 Task: Look for products in the category "Bubble Bath" from Dead Sea Amazing Mineral only.
Action: Mouse moved to (828, 321)
Screenshot: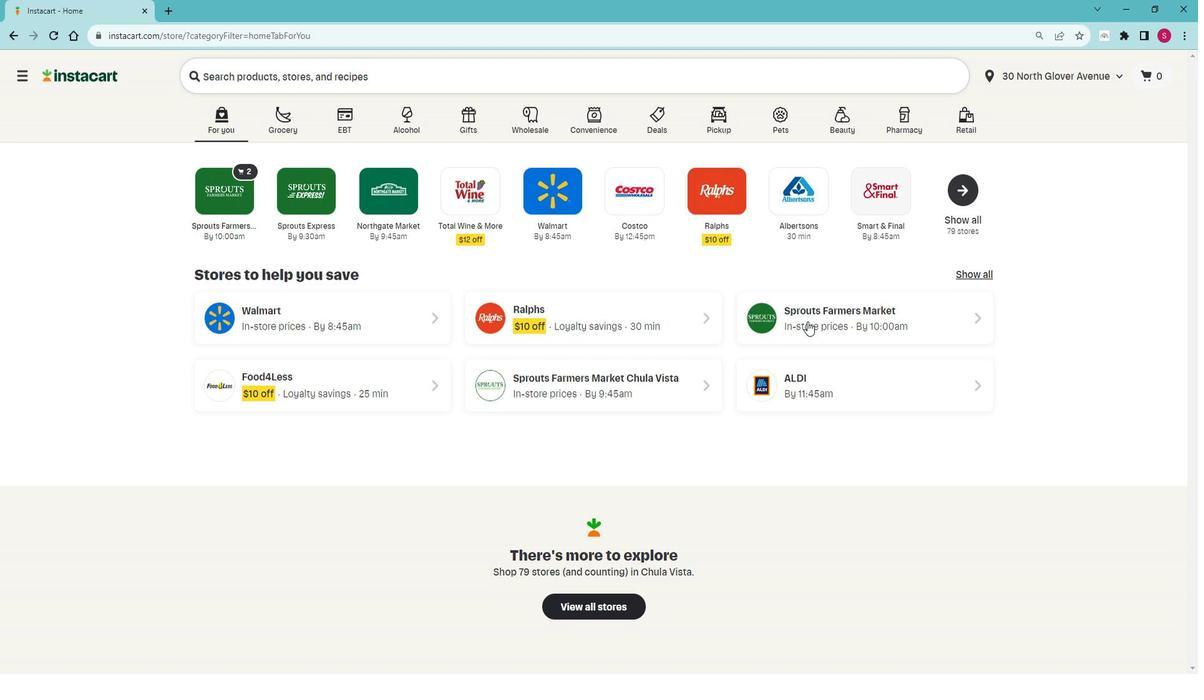 
Action: Mouse pressed left at (828, 321)
Screenshot: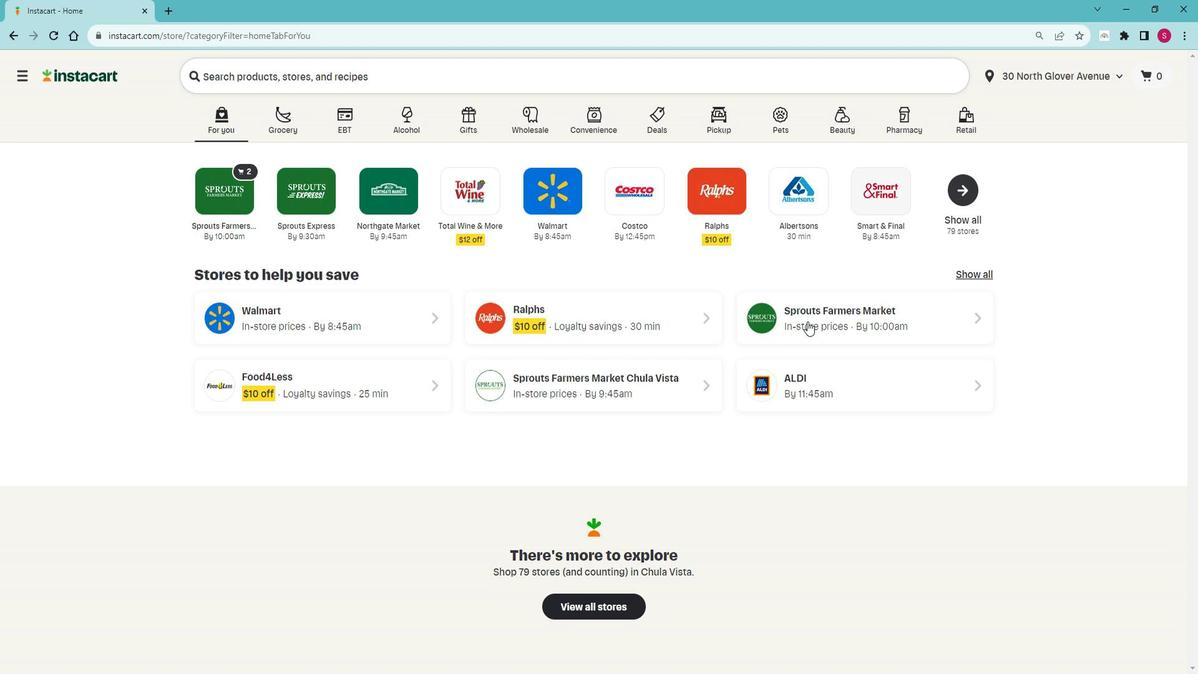 
Action: Mouse moved to (84, 430)
Screenshot: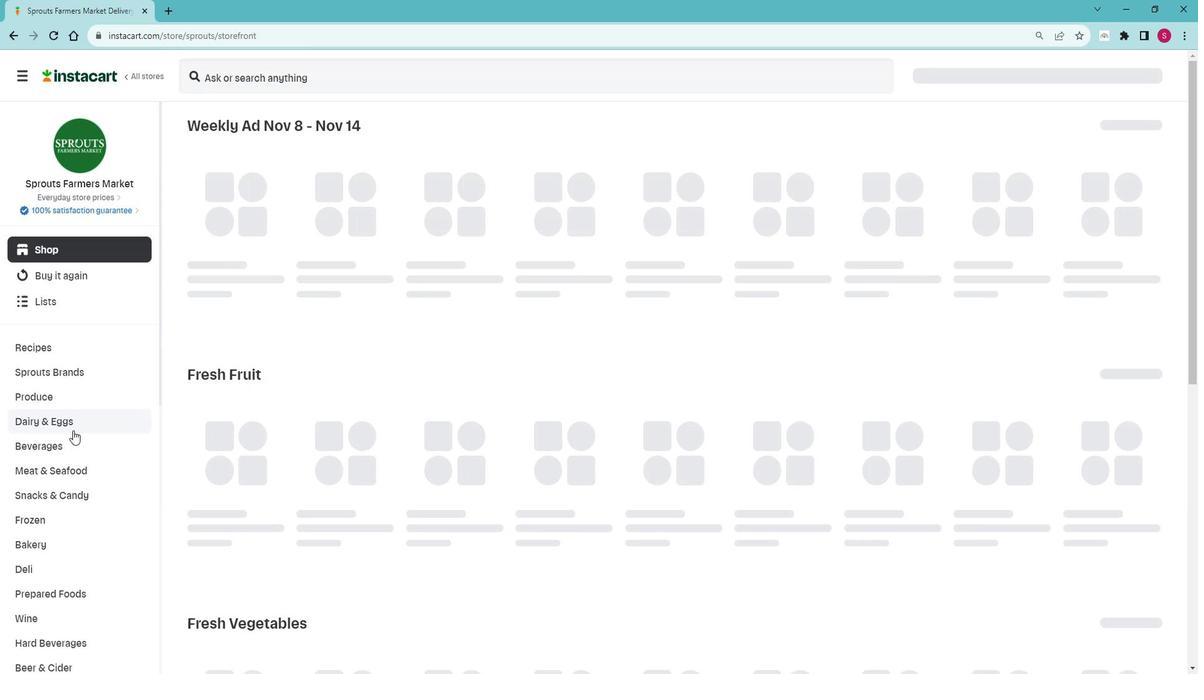 
Action: Mouse scrolled (84, 429) with delta (0, 0)
Screenshot: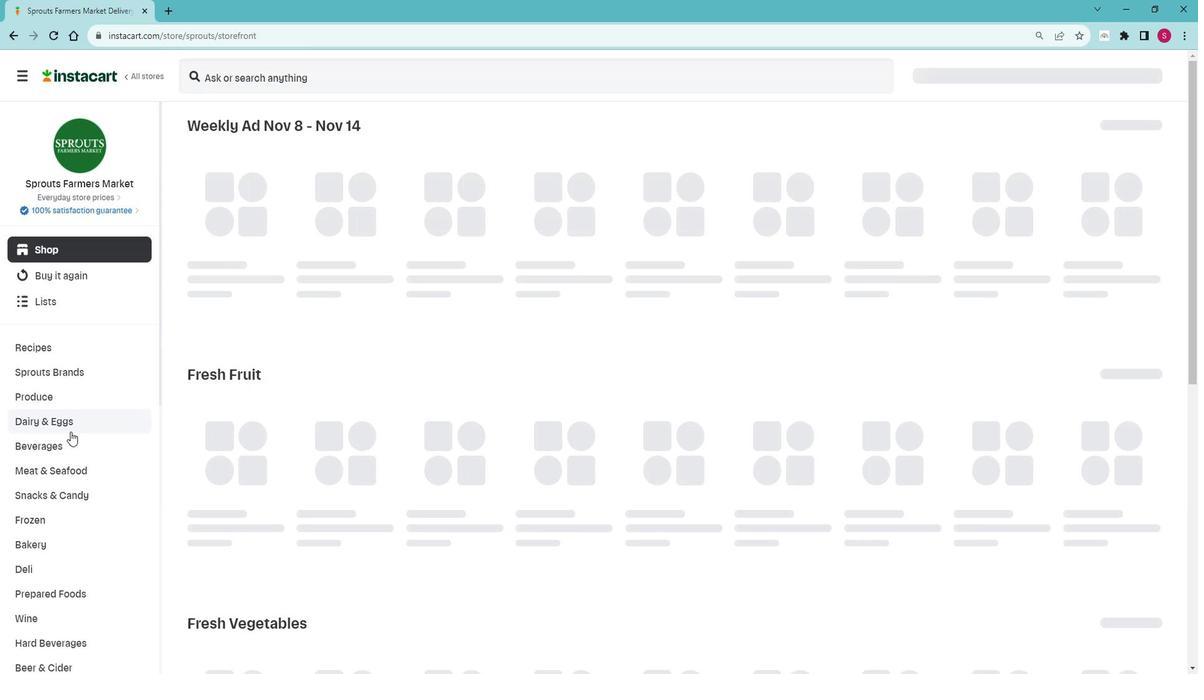 
Action: Mouse scrolled (84, 429) with delta (0, 0)
Screenshot: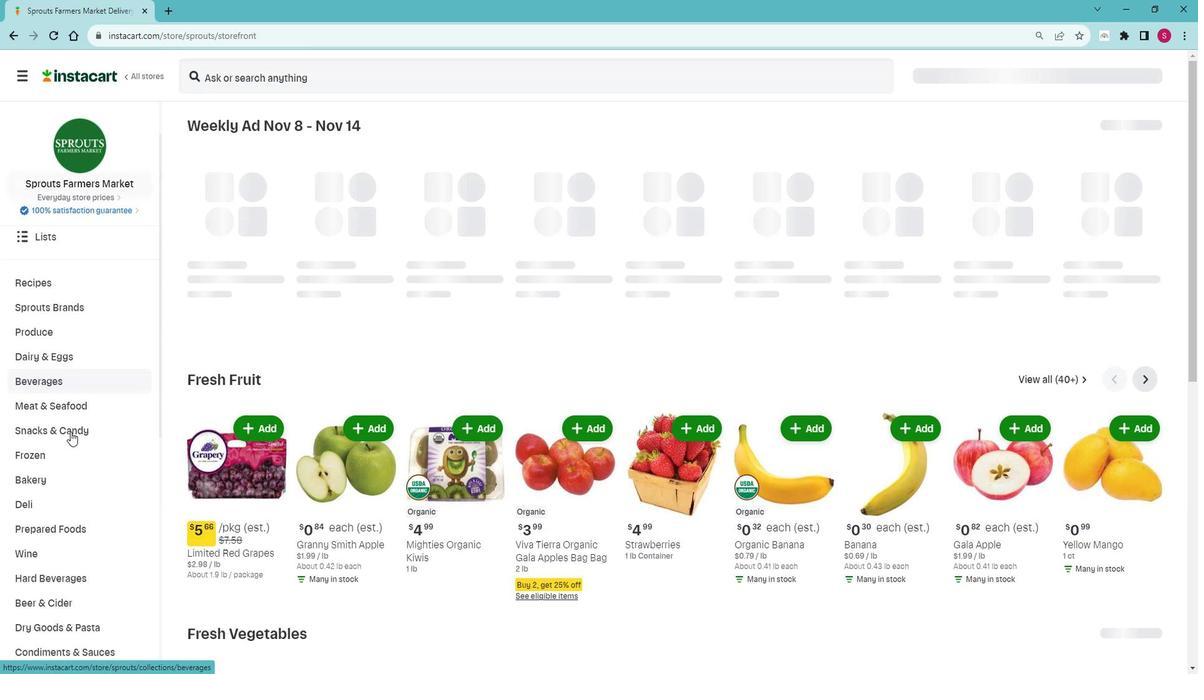 
Action: Mouse scrolled (84, 429) with delta (0, 0)
Screenshot: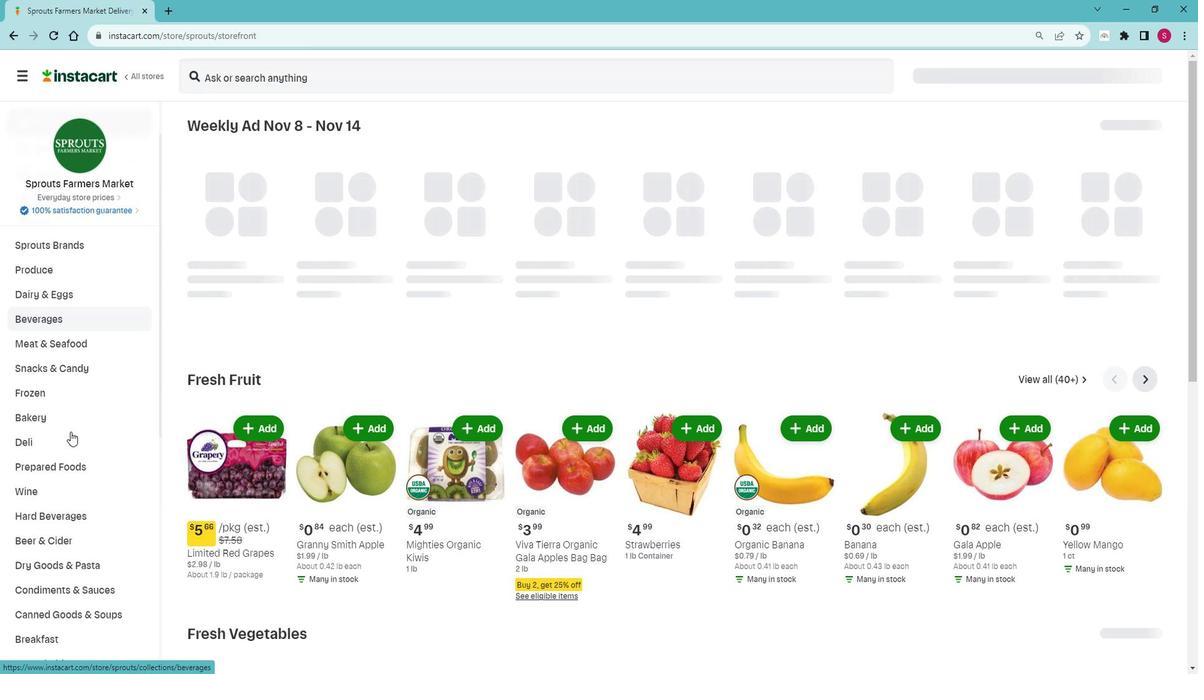 
Action: Mouse scrolled (84, 429) with delta (0, 0)
Screenshot: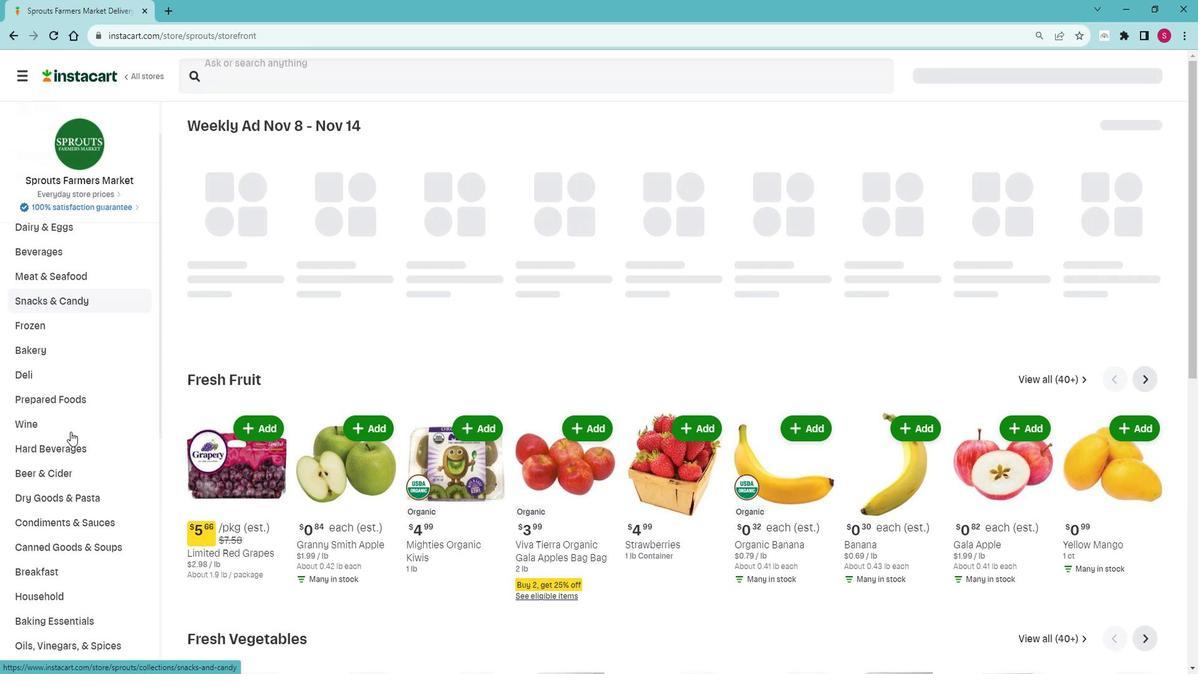 
Action: Mouse scrolled (84, 429) with delta (0, 0)
Screenshot: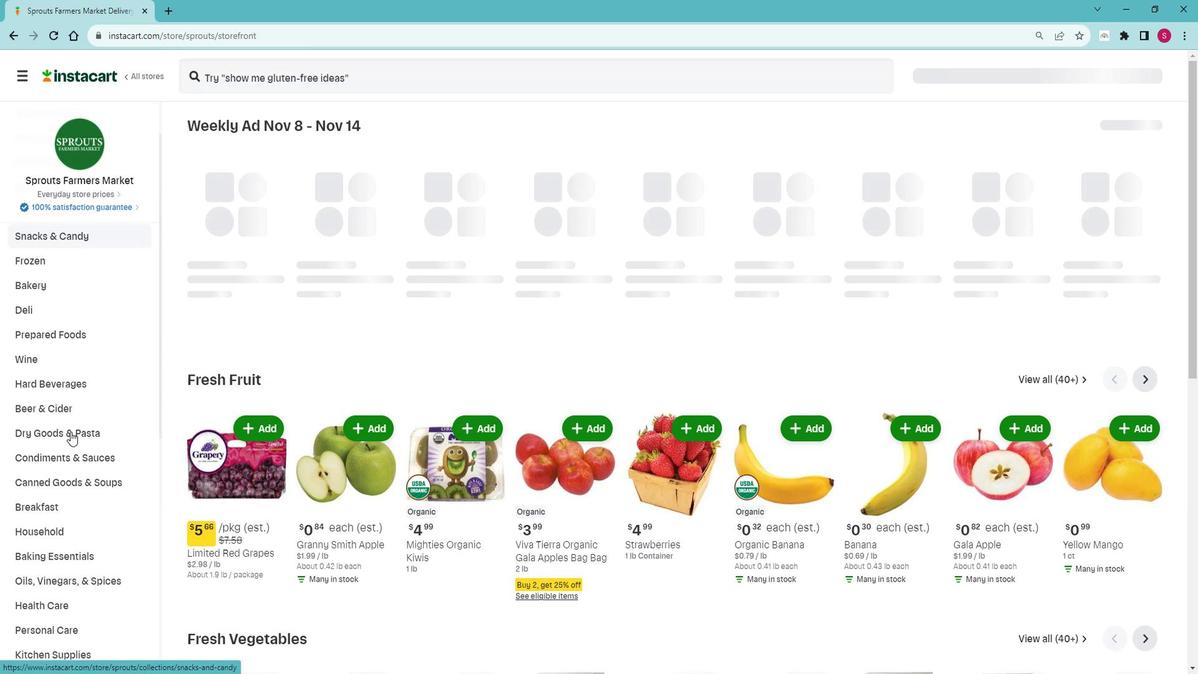 
Action: Mouse scrolled (84, 429) with delta (0, 0)
Screenshot: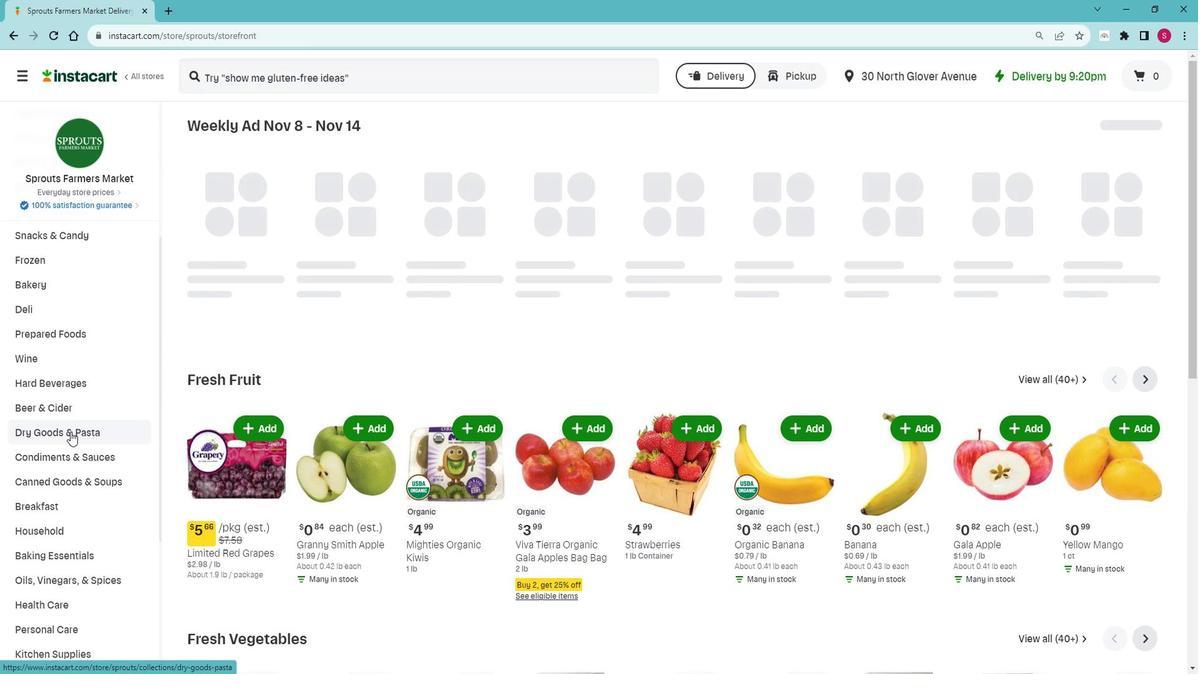 
Action: Mouse scrolled (84, 429) with delta (0, 0)
Screenshot: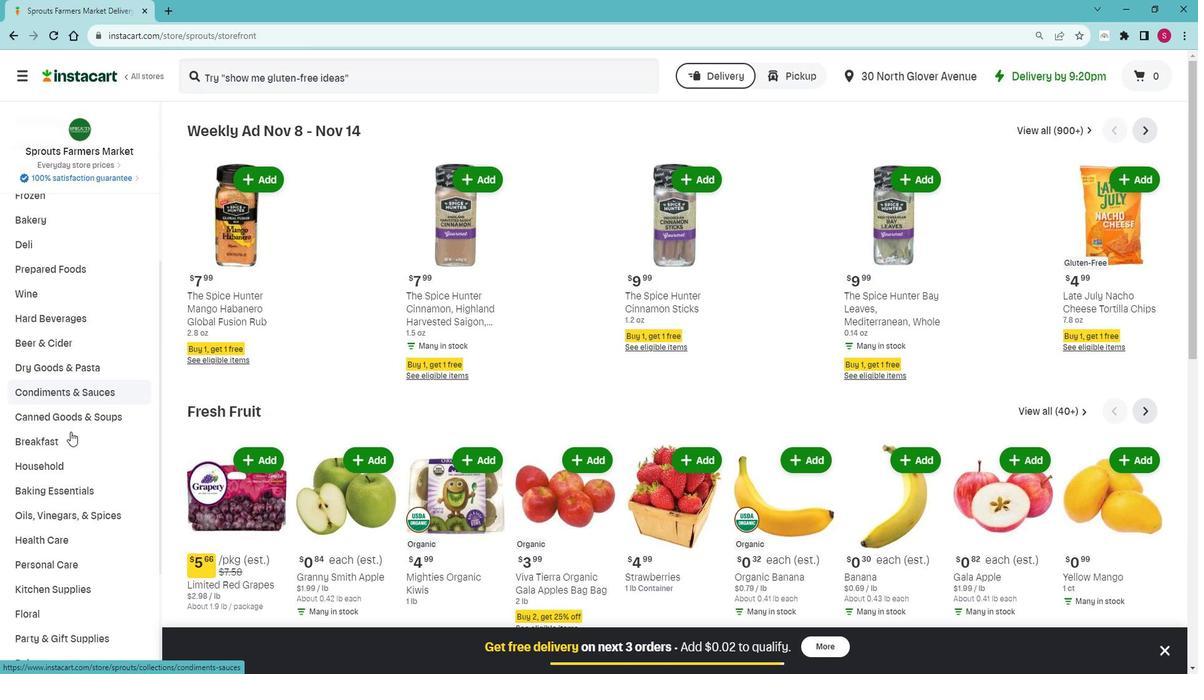 
Action: Mouse moved to (89, 496)
Screenshot: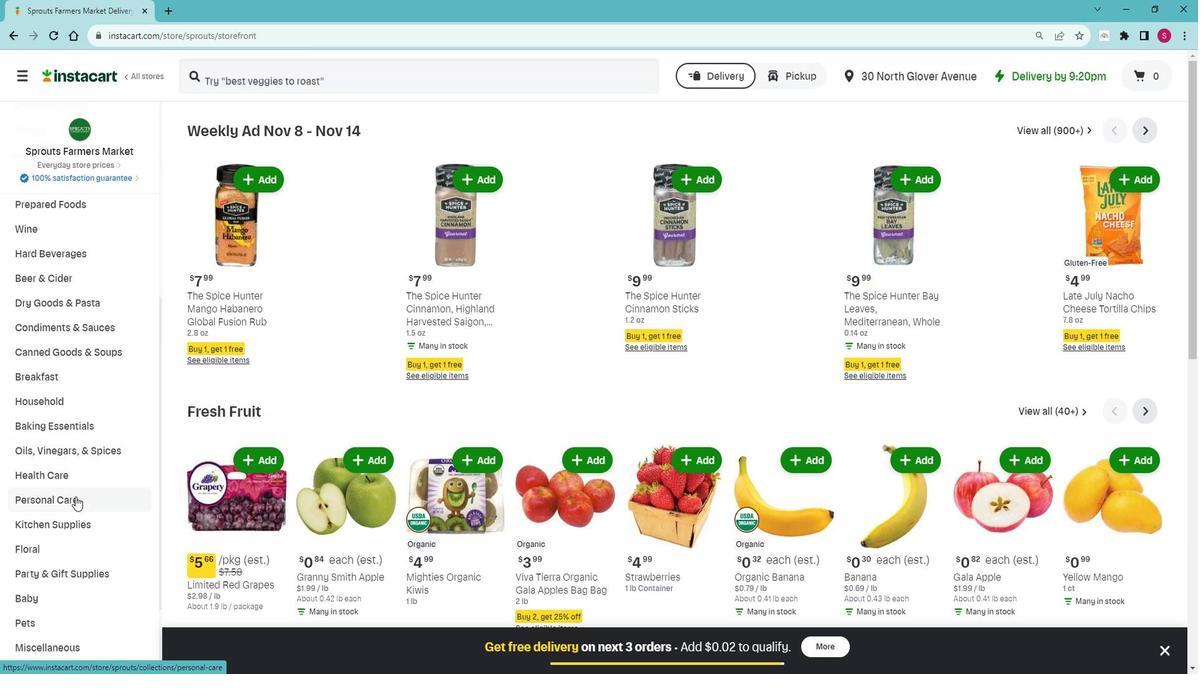 
Action: Mouse pressed left at (89, 496)
Screenshot: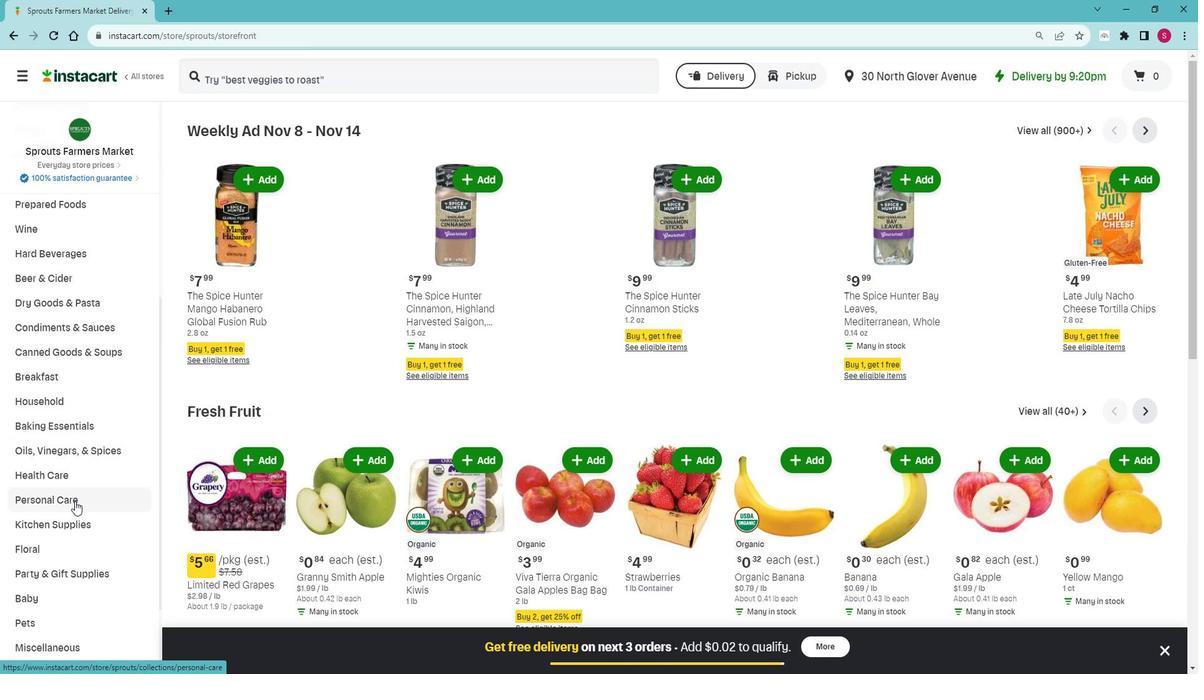 
Action: Mouse moved to (86, 518)
Screenshot: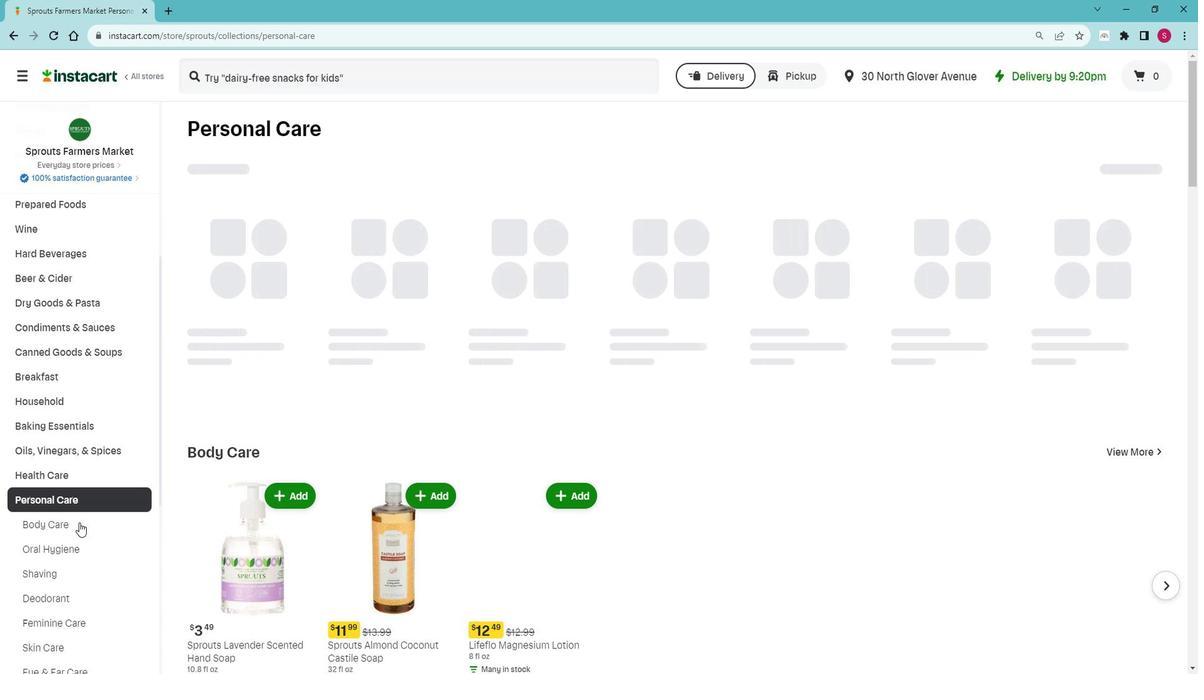 
Action: Mouse pressed left at (86, 518)
Screenshot: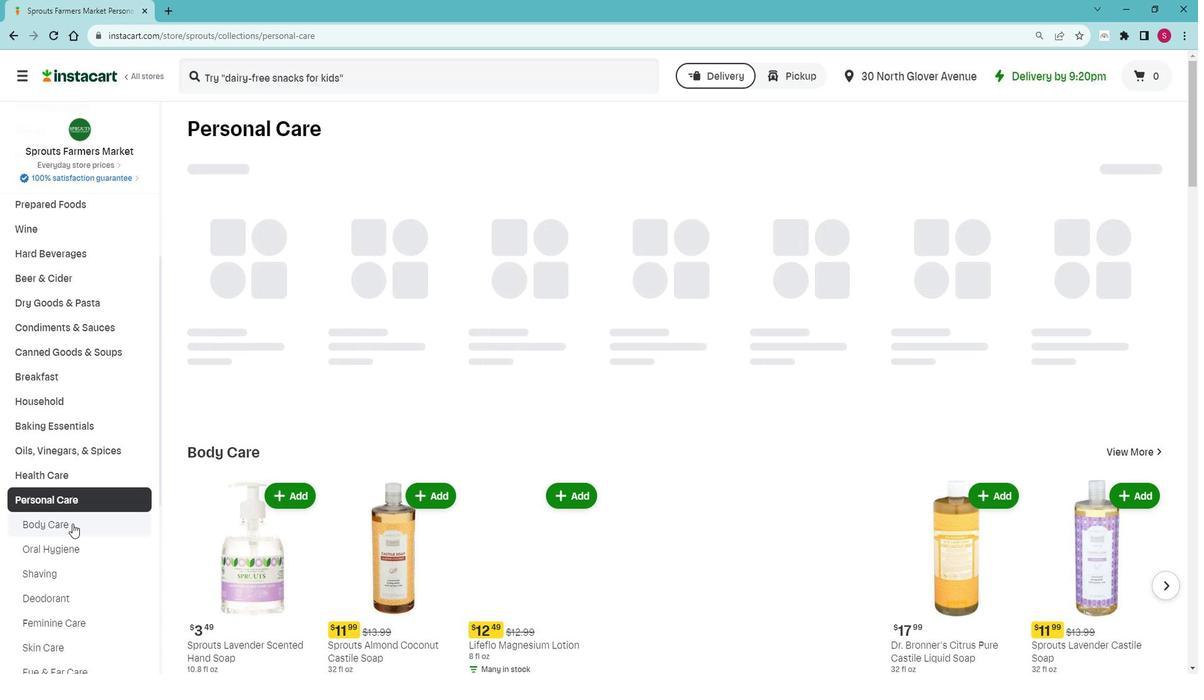 
Action: Mouse moved to (512, 189)
Screenshot: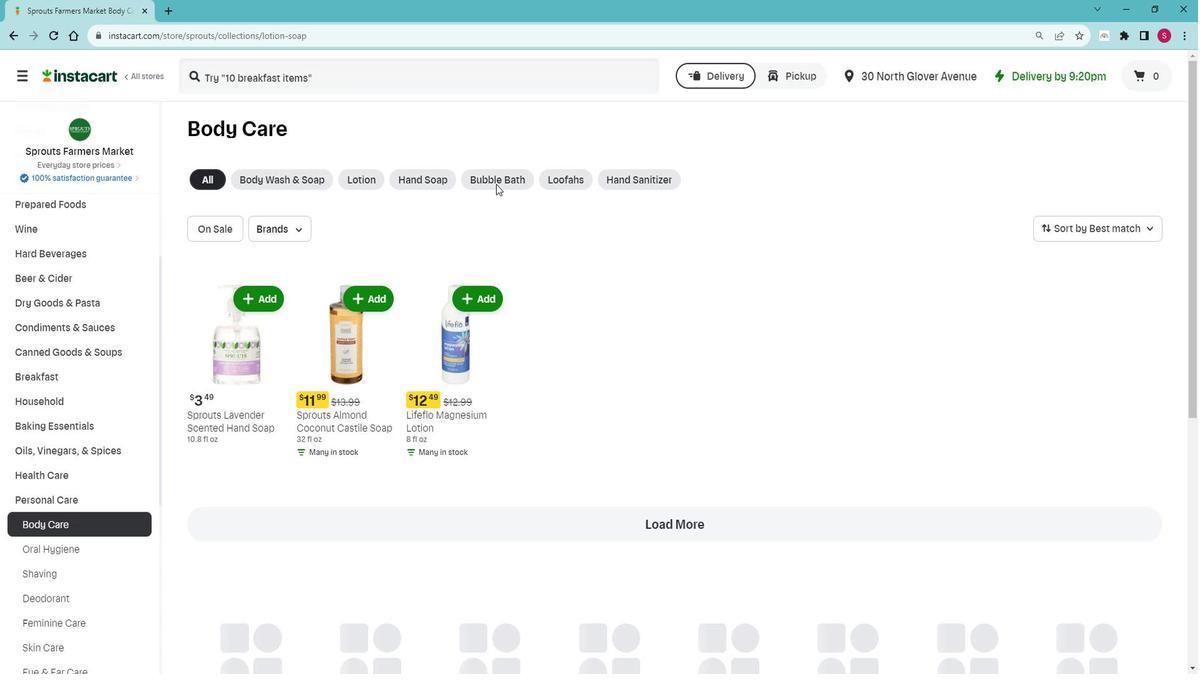 
Action: Mouse pressed left at (512, 189)
Screenshot: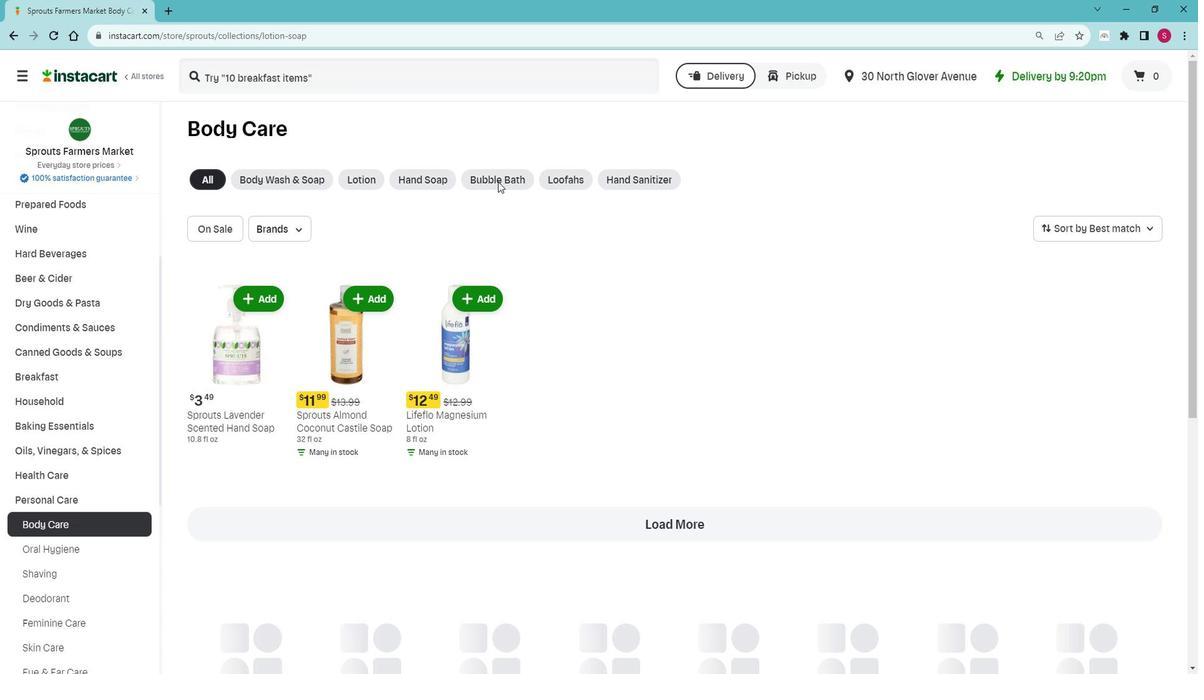 
Action: Mouse moved to (307, 227)
Screenshot: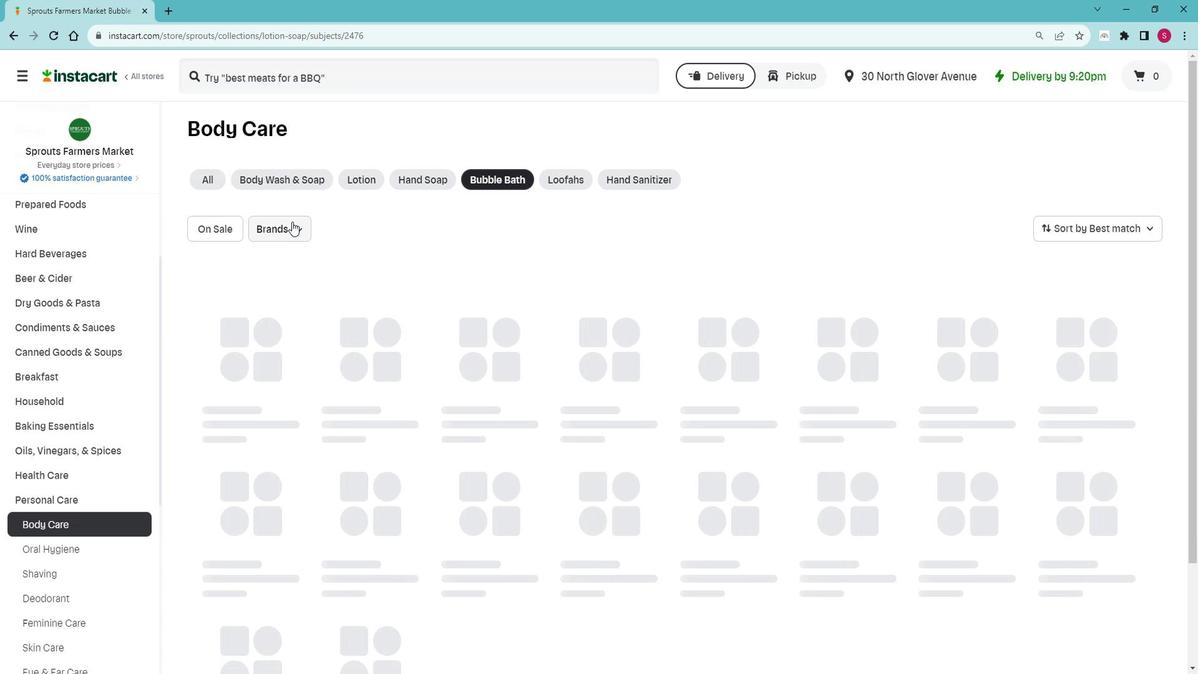 
Action: Mouse pressed left at (307, 227)
Screenshot: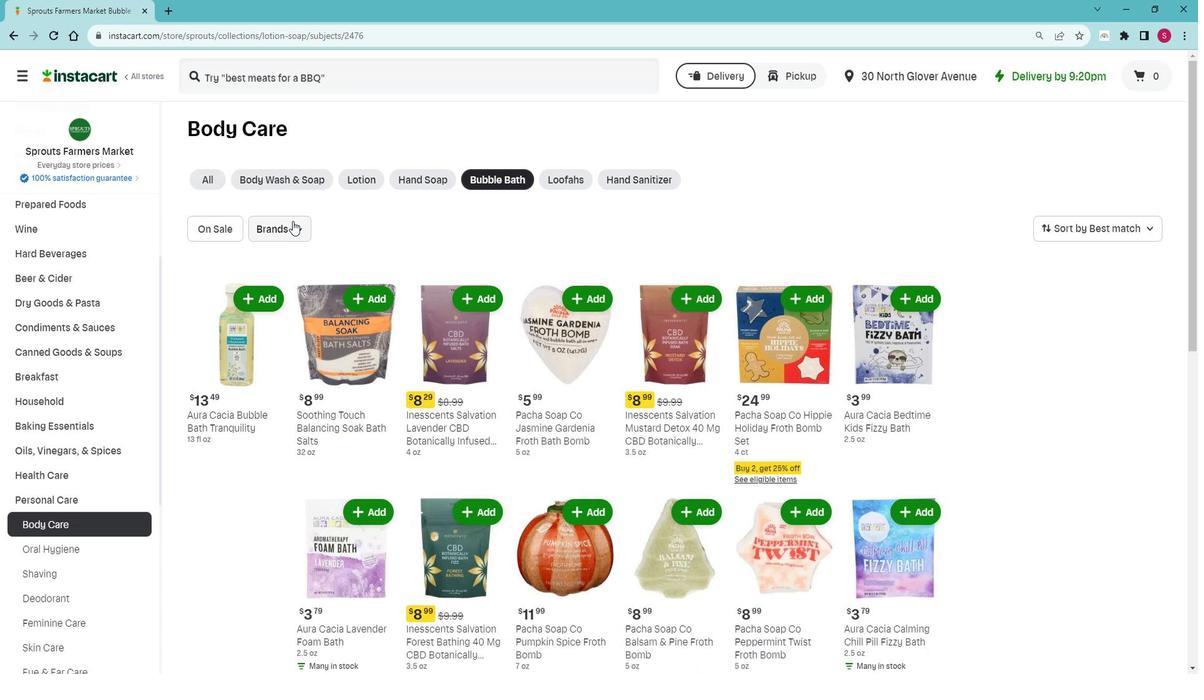 
Action: Mouse moved to (315, 292)
Screenshot: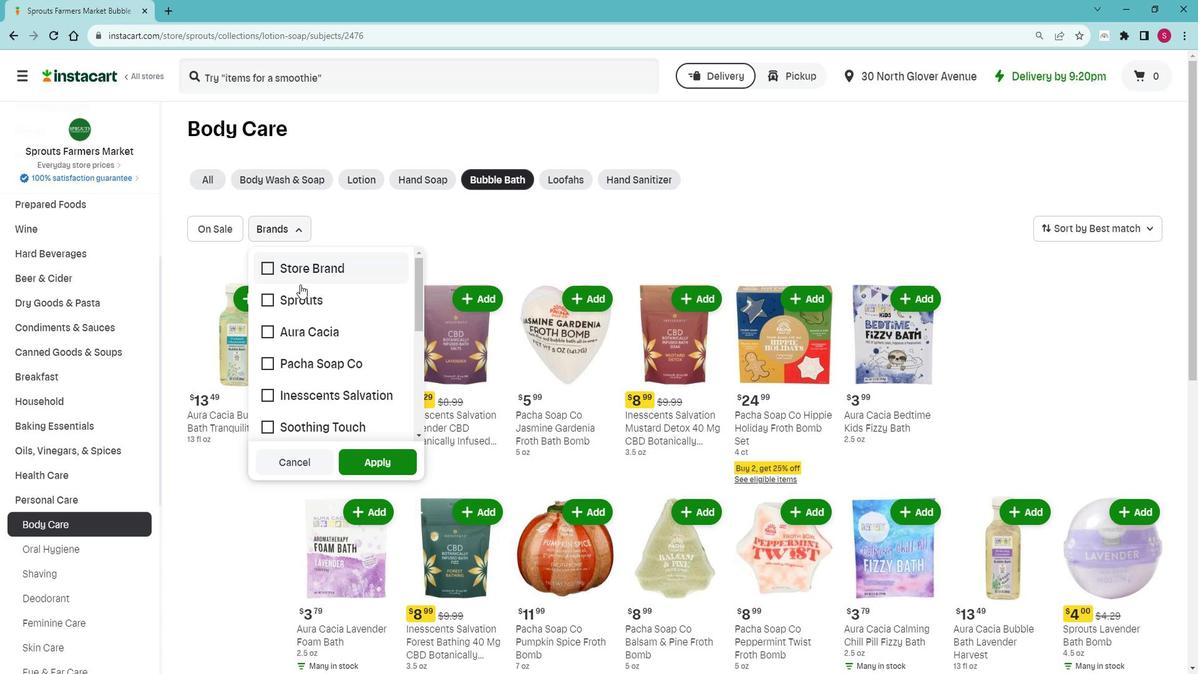 
Action: Mouse scrolled (315, 292) with delta (0, 0)
Screenshot: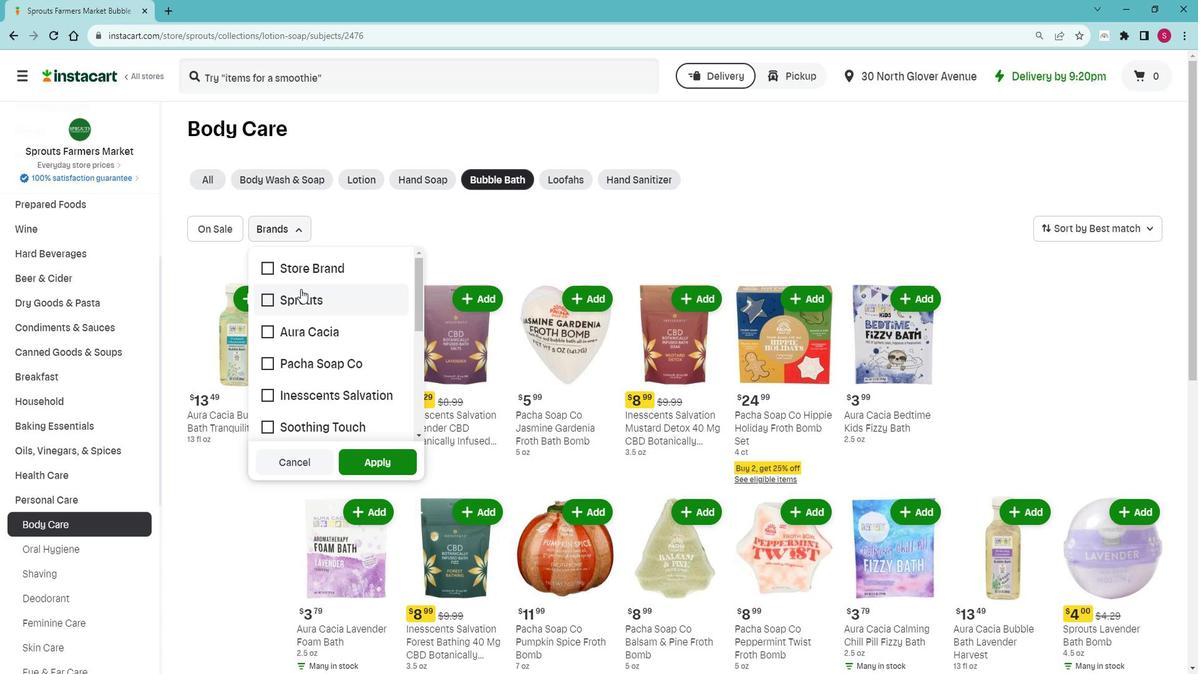 
Action: Mouse scrolled (315, 292) with delta (0, 0)
Screenshot: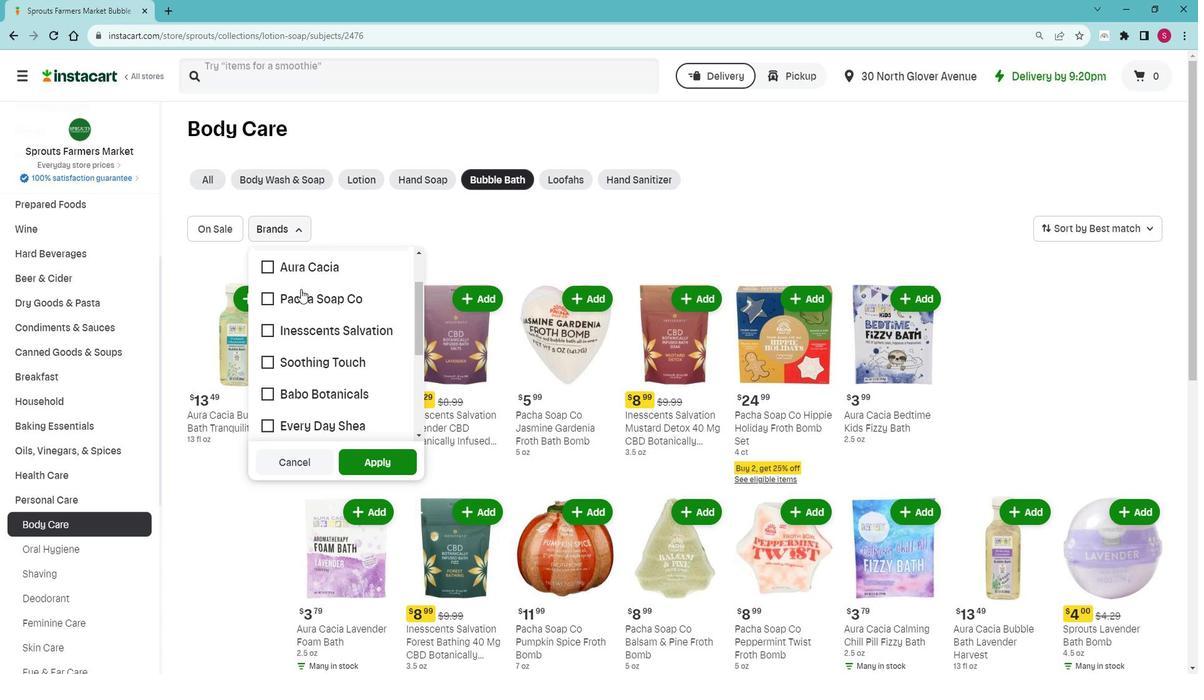 
Action: Mouse scrolled (315, 292) with delta (0, 0)
Screenshot: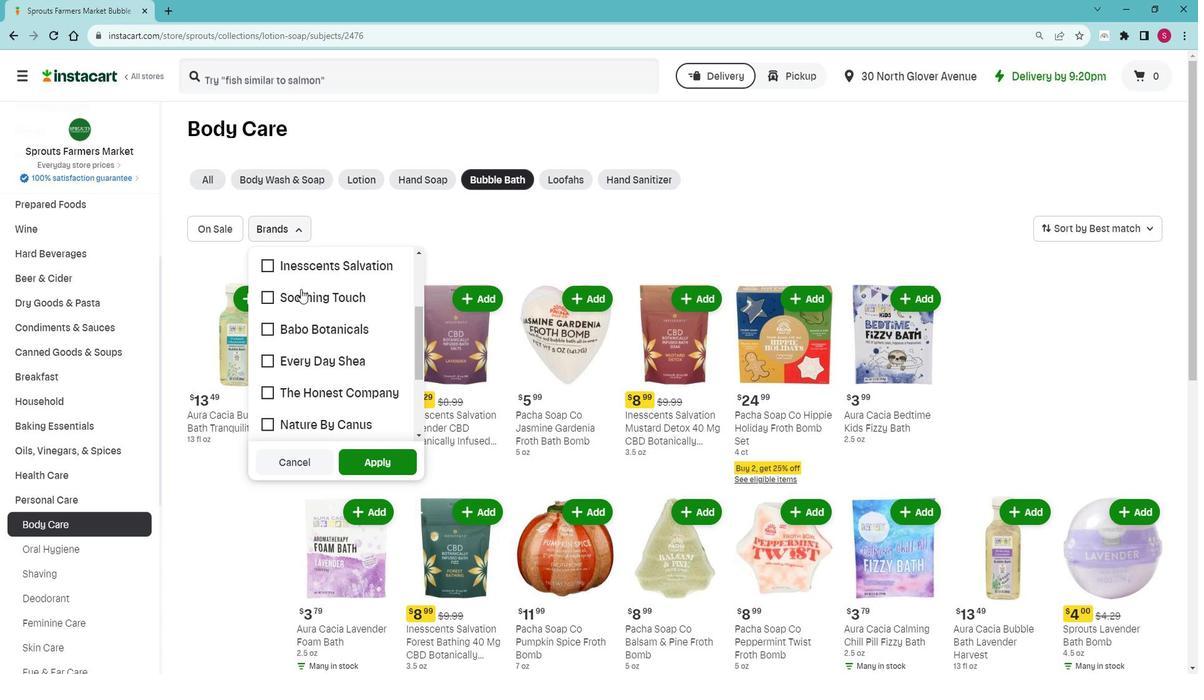 
Action: Mouse scrolled (315, 292) with delta (0, 0)
Screenshot: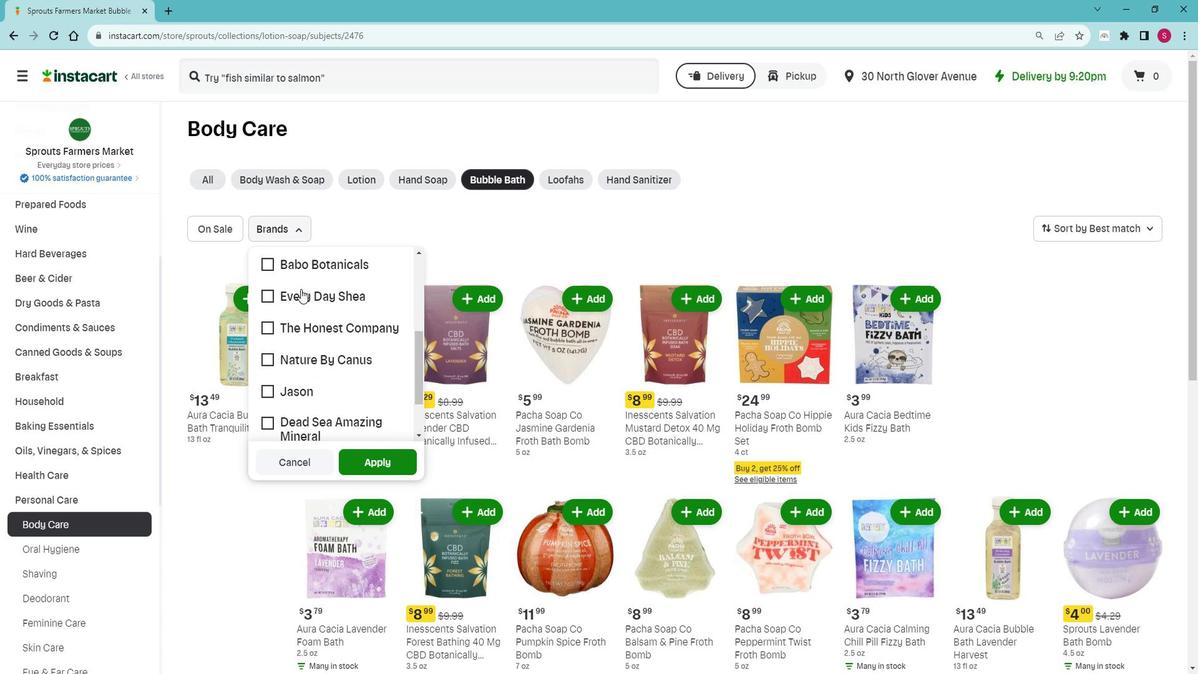 
Action: Mouse moved to (322, 347)
Screenshot: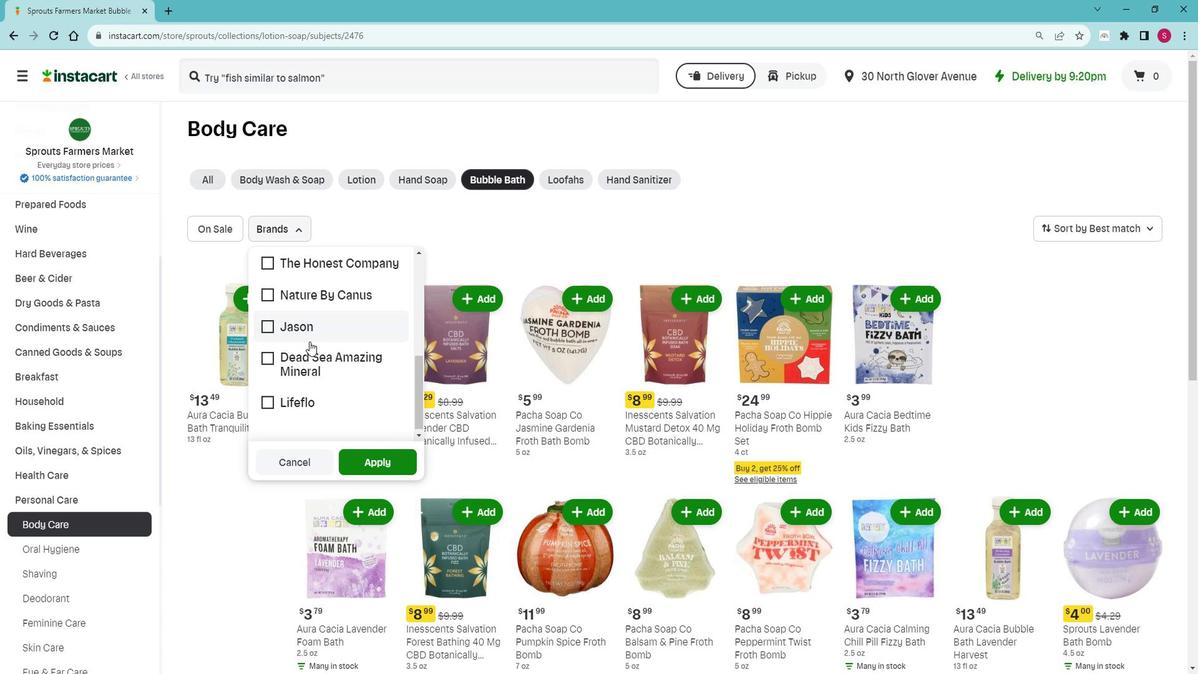 
Action: Mouse pressed left at (322, 347)
Screenshot: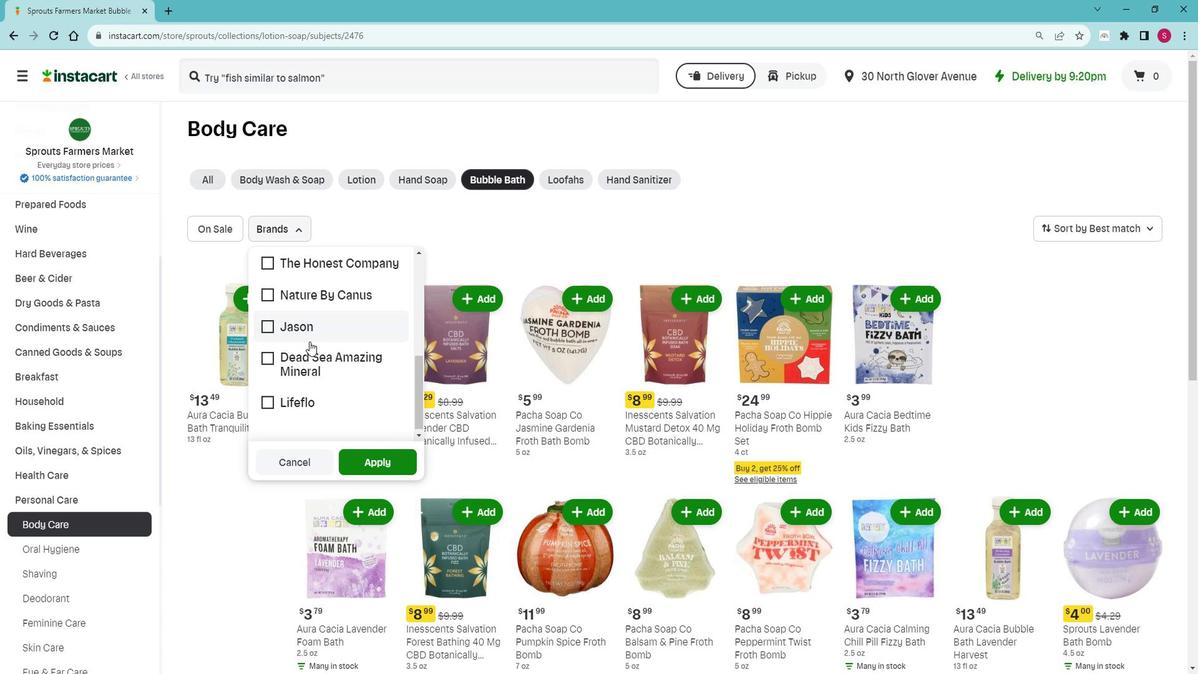 
Action: Mouse moved to (362, 450)
Screenshot: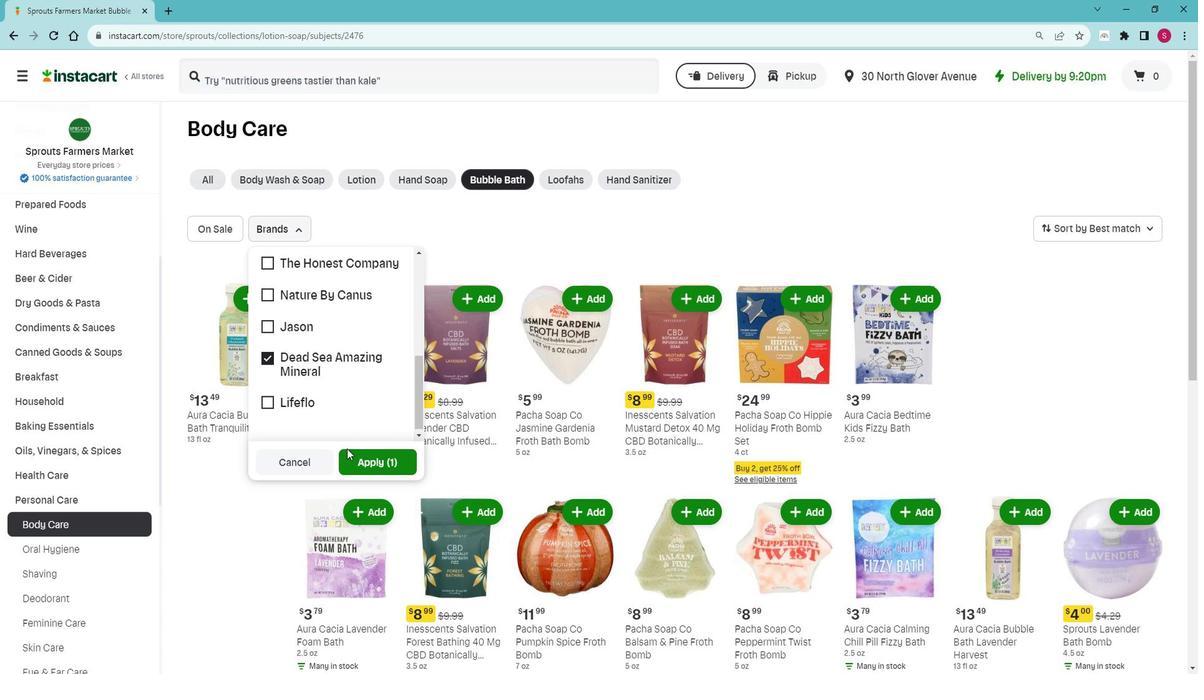 
Action: Mouse pressed left at (362, 450)
Screenshot: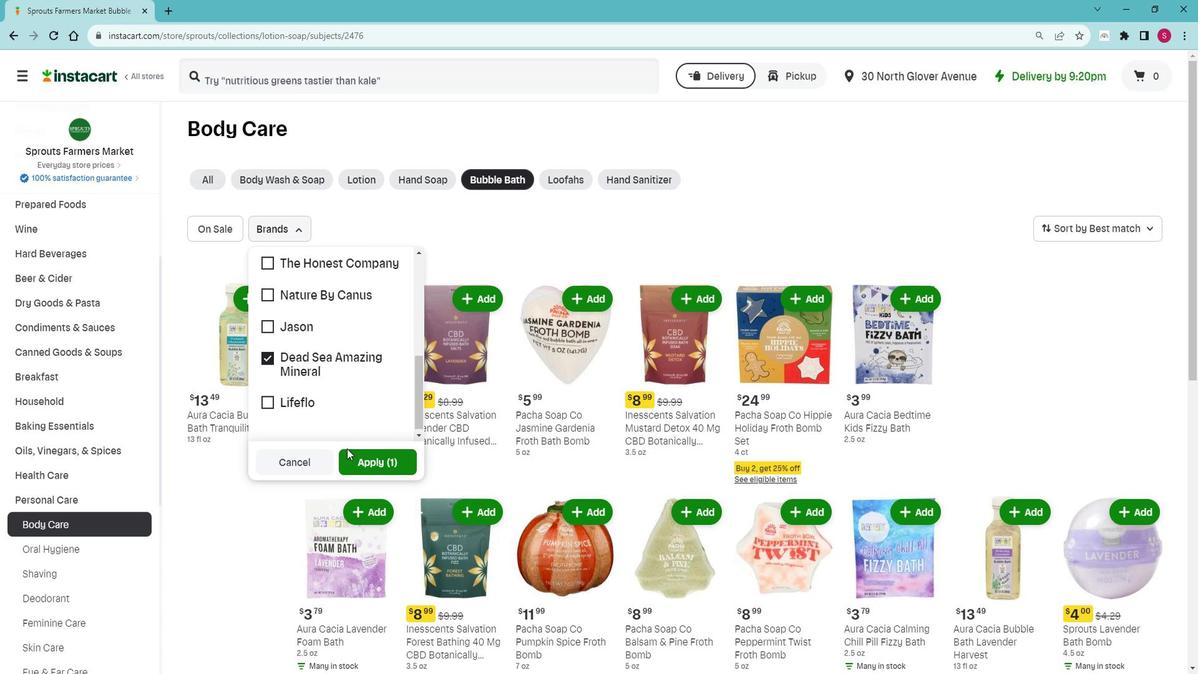 
Action: Mouse moved to (463, 368)
Screenshot: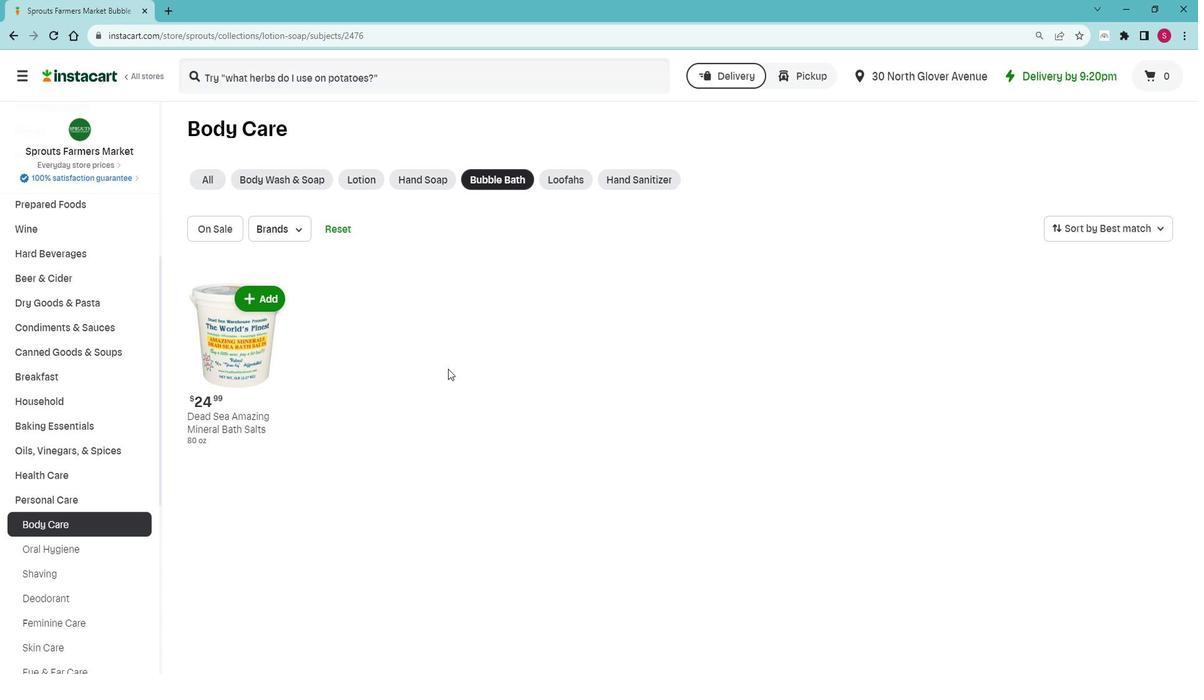 
